 Task: In the Company kawasaki.co.jp, schedule a meeting with title: 'Introducing Our Products and Services ', Select date: '10 September, 2023', select start time: 10:00:AM. Add location on call (786) 555-4386 with meeting description: For further discussion on products, kindly join the meeting. Add attendees from company's contact and save.. Logged in from softage.10@softage.net
Action: Mouse moved to (77, 53)
Screenshot: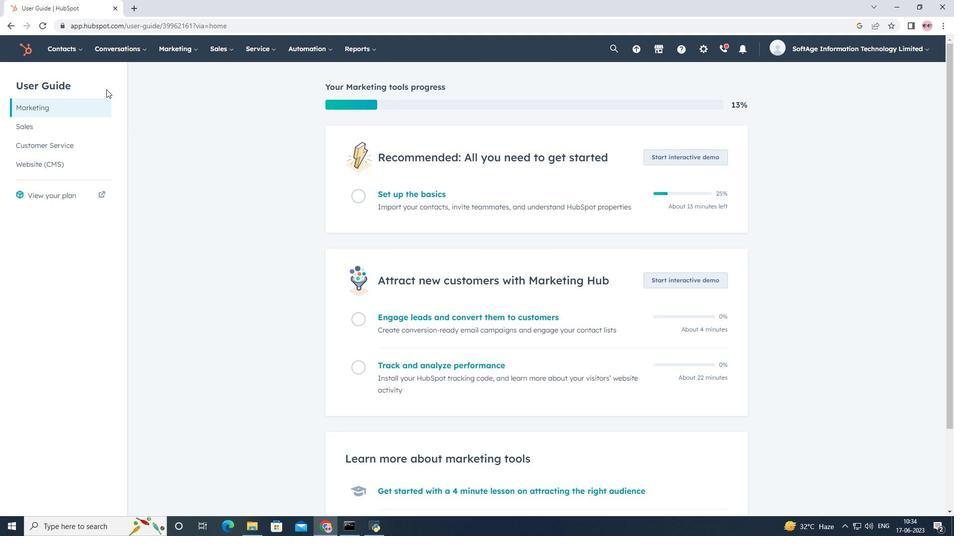 
Action: Mouse pressed left at (77, 53)
Screenshot: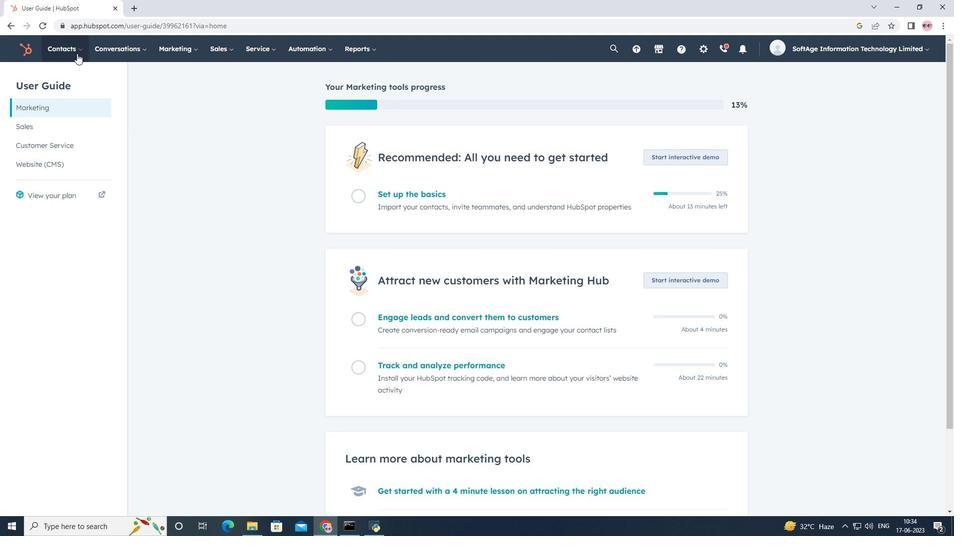 
Action: Mouse moved to (85, 99)
Screenshot: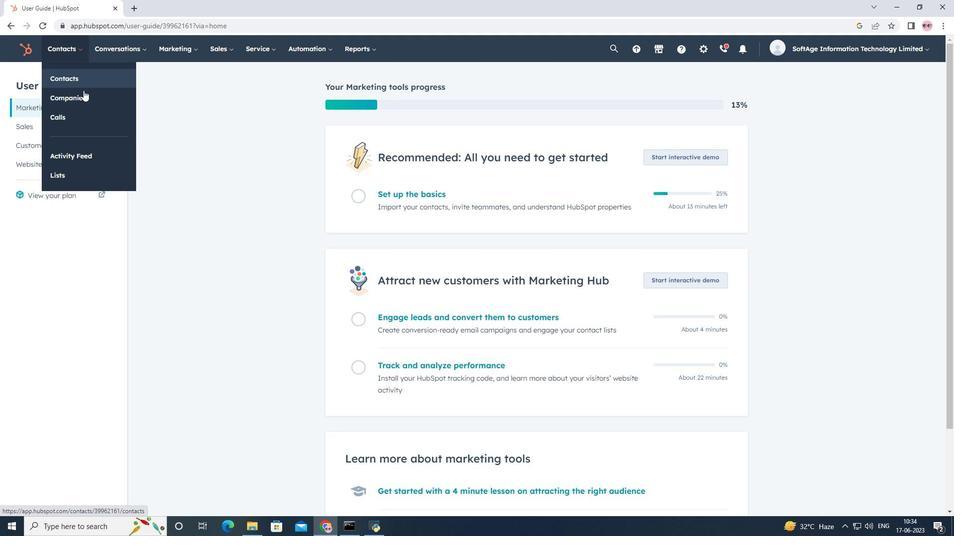 
Action: Mouse pressed left at (85, 99)
Screenshot: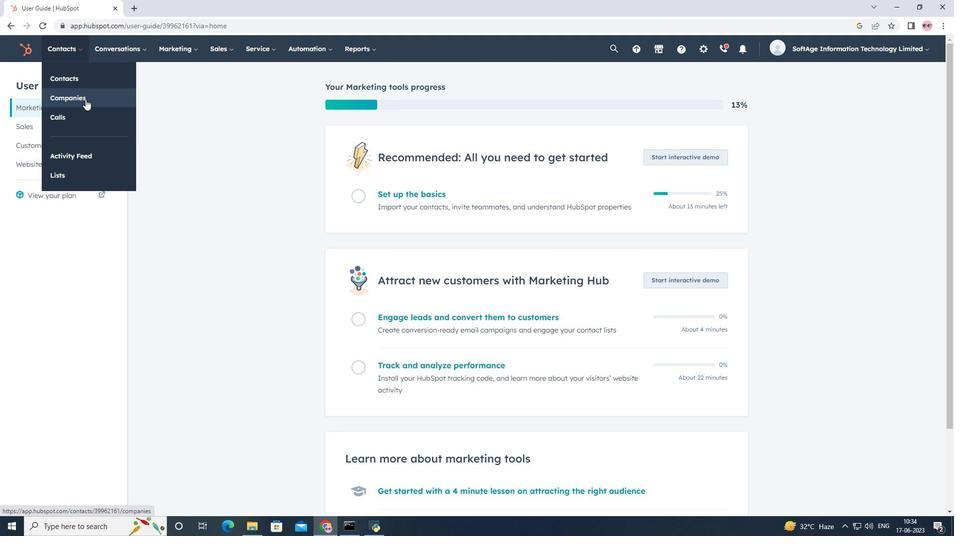 
Action: Mouse moved to (89, 164)
Screenshot: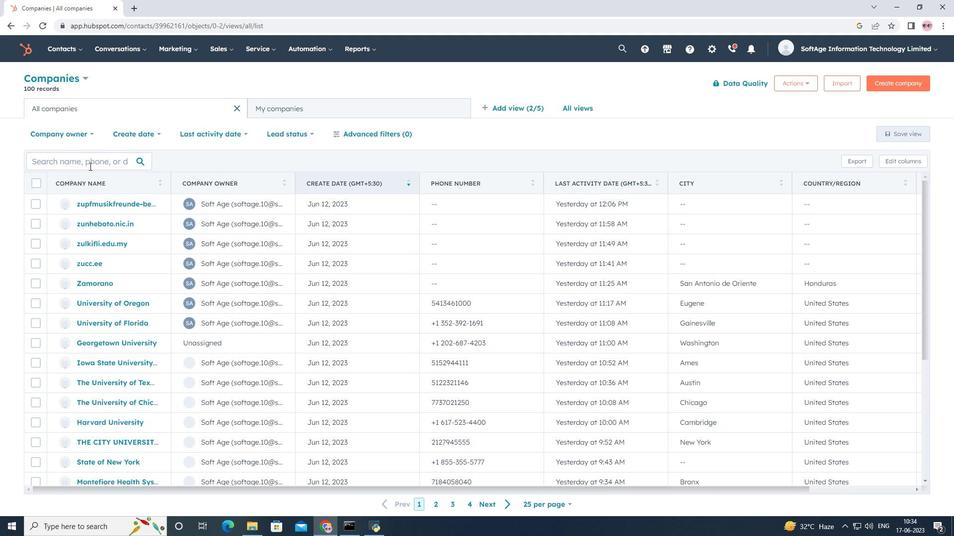
Action: Mouse pressed left at (89, 164)
Screenshot: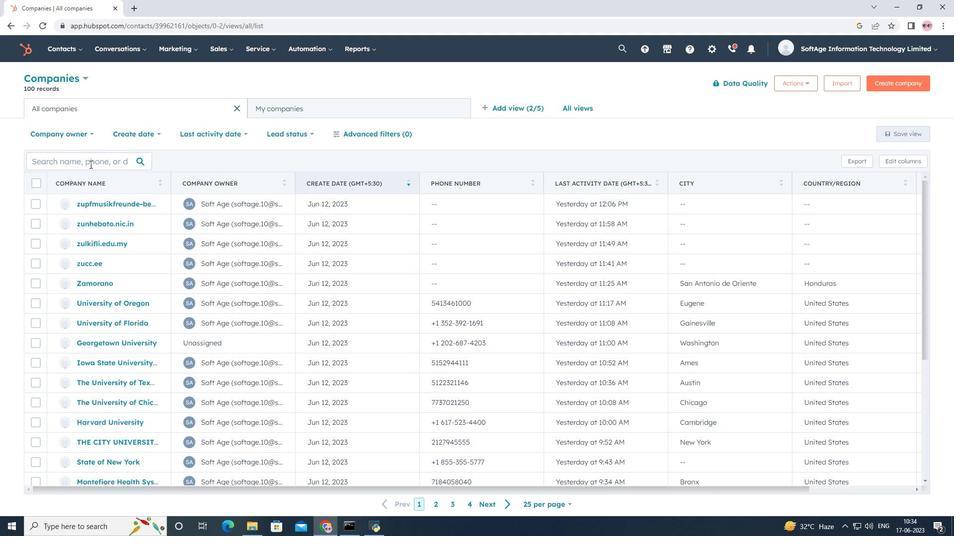 
Action: Key pressed <Key.shift>Kawasaki.co.jp
Screenshot: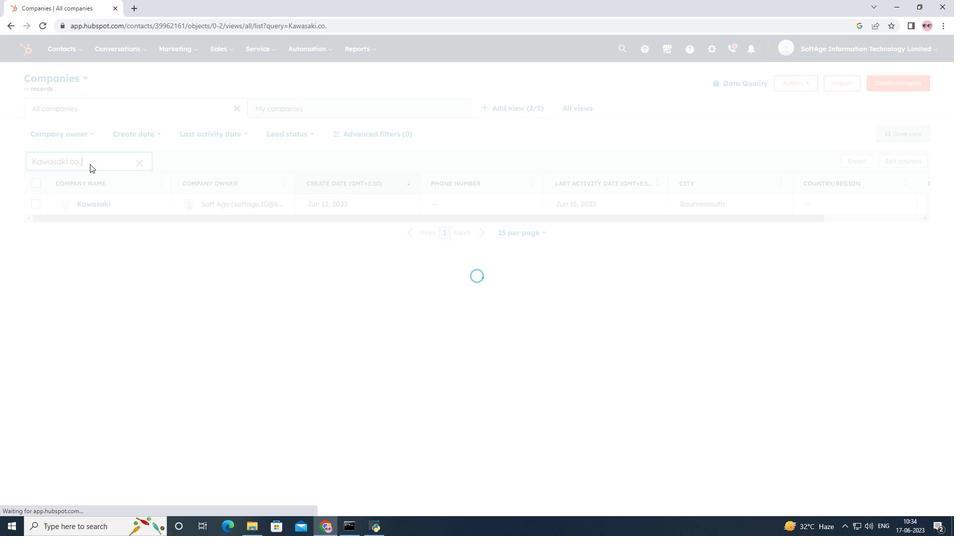 
Action: Mouse moved to (99, 203)
Screenshot: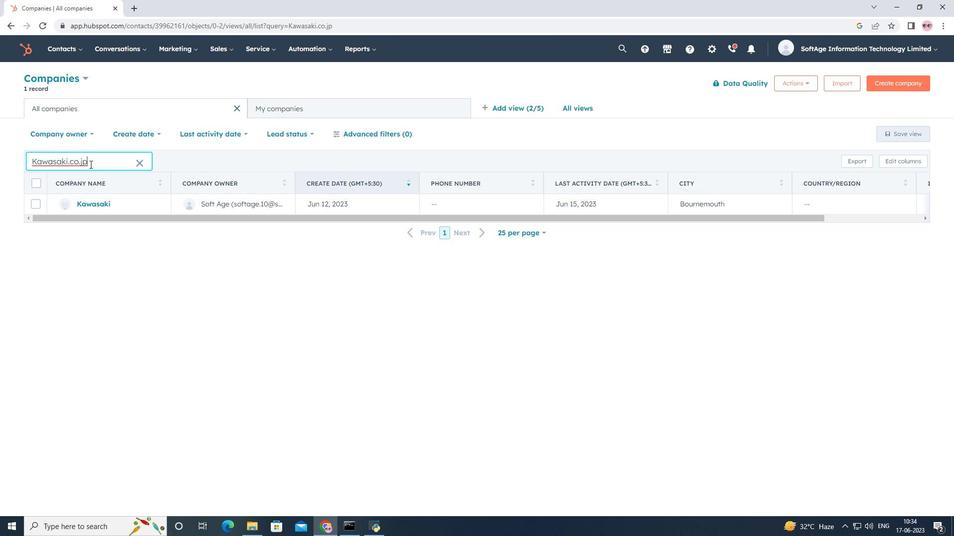 
Action: Mouse pressed left at (99, 203)
Screenshot: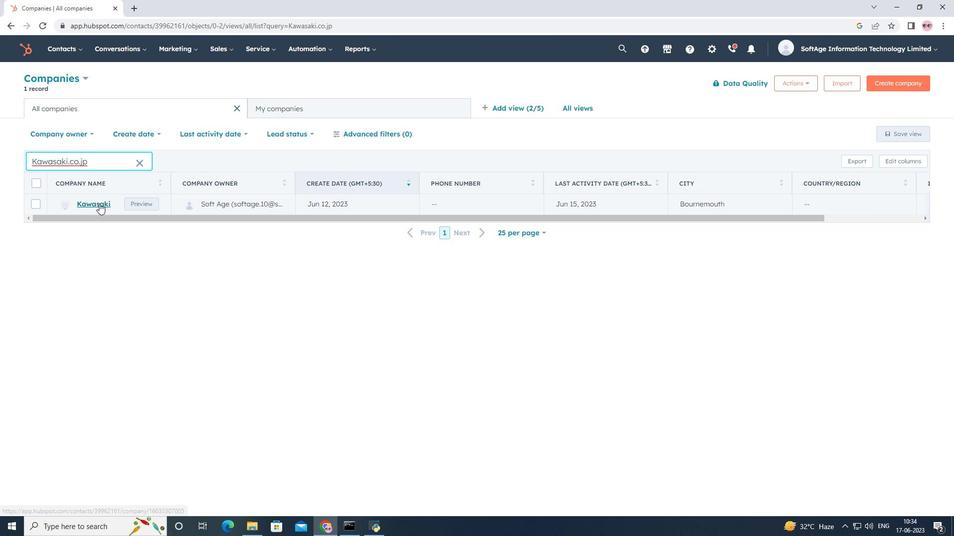 
Action: Mouse moved to (165, 158)
Screenshot: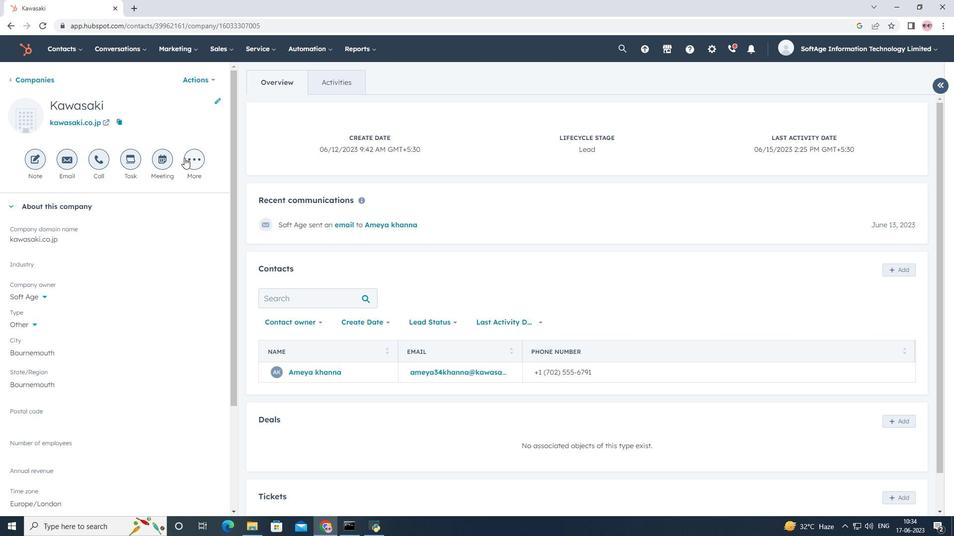 
Action: Mouse pressed left at (165, 158)
Screenshot: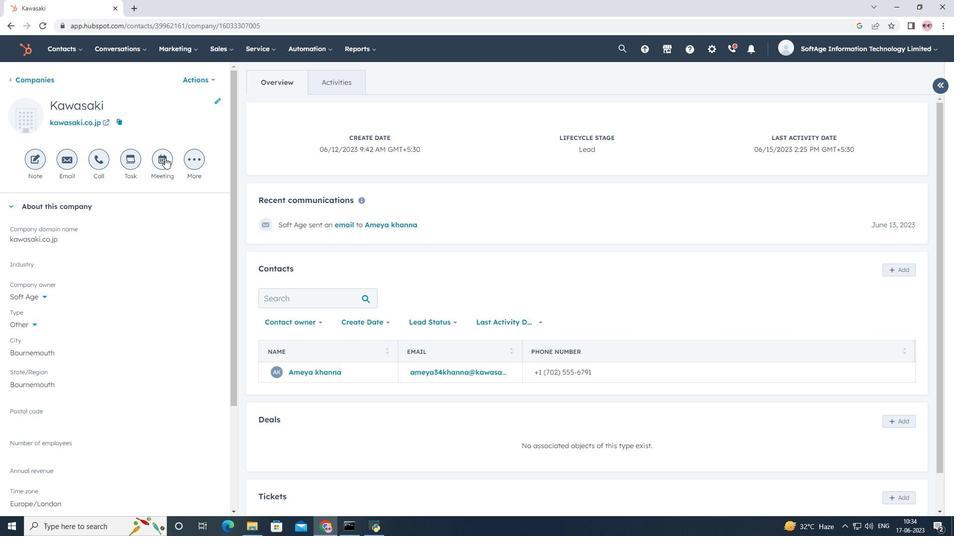 
Action: Mouse moved to (187, 160)
Screenshot: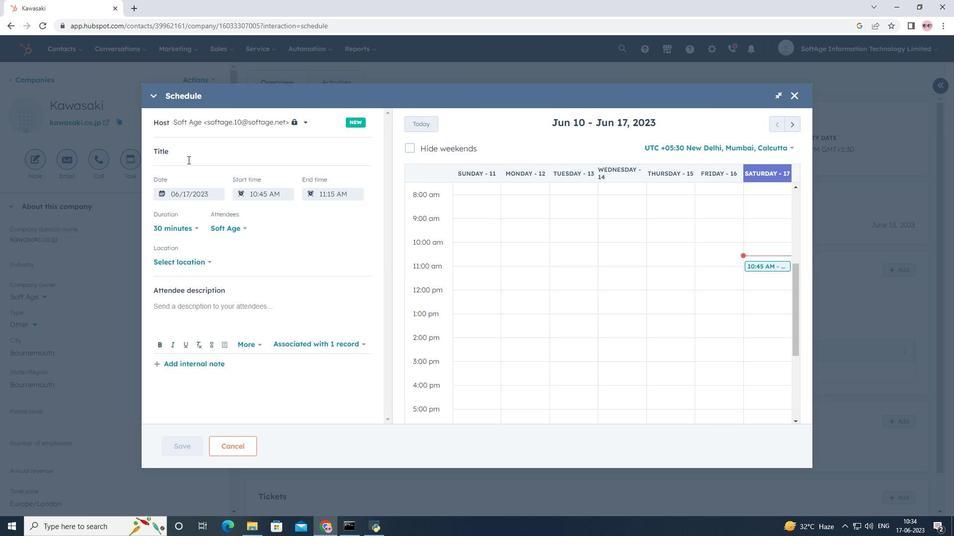 
Action: Mouse pressed left at (187, 160)
Screenshot: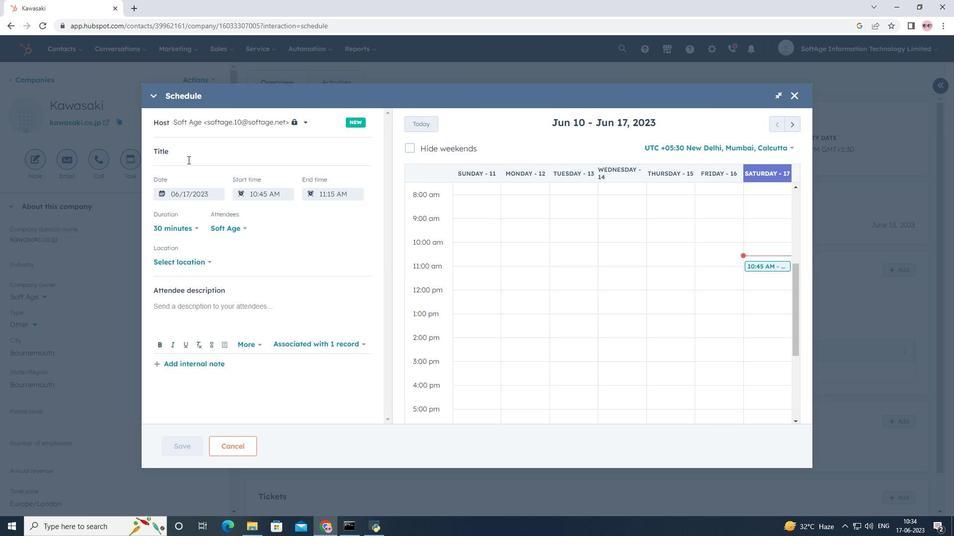 
Action: Key pressed <Key.shift>Introducing<Key.space><Key.shift>Our<Key.space><Key.shift>Products<Key.space>and<Key.space><Key.shift>Set<Key.backspace>rvices
Screenshot: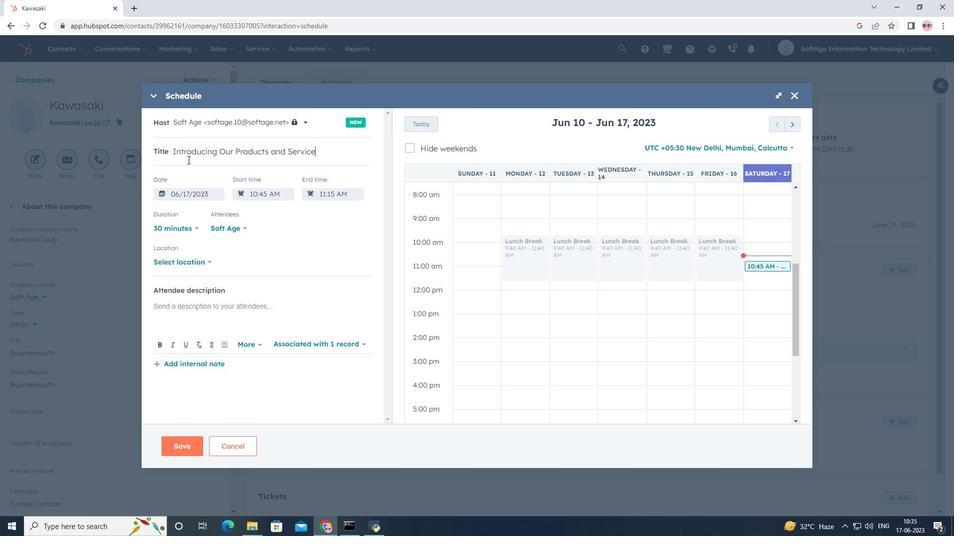
Action: Mouse moved to (794, 127)
Screenshot: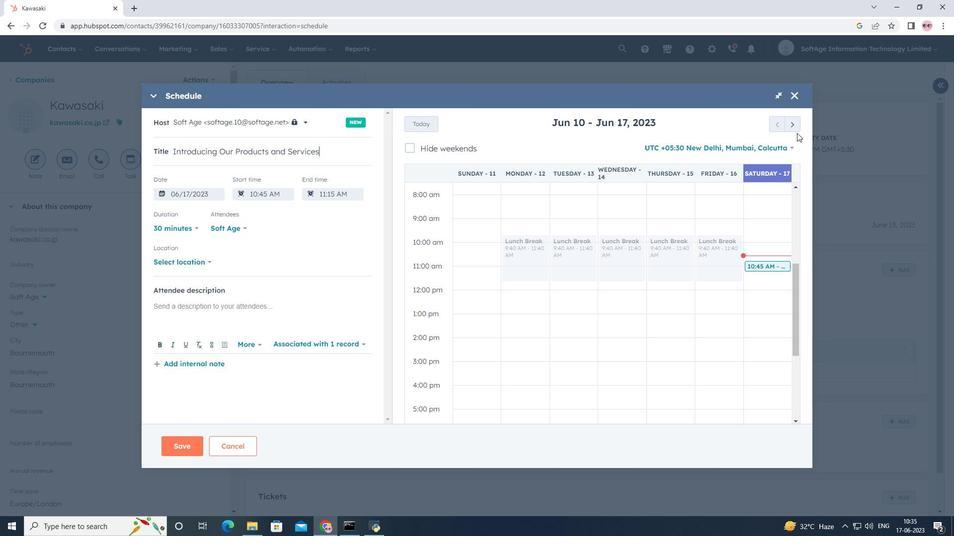 
Action: Mouse pressed left at (794, 127)
Screenshot: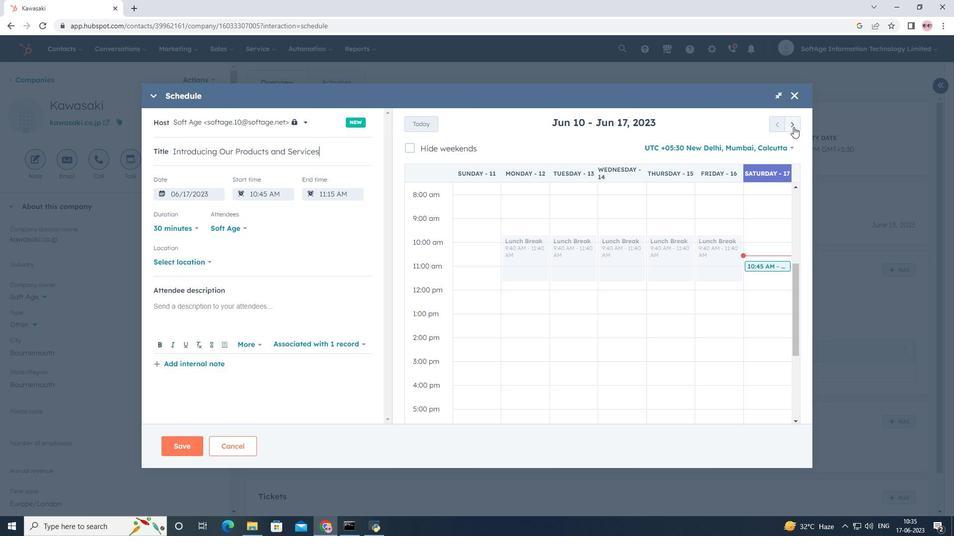 
Action: Mouse pressed left at (794, 127)
Screenshot: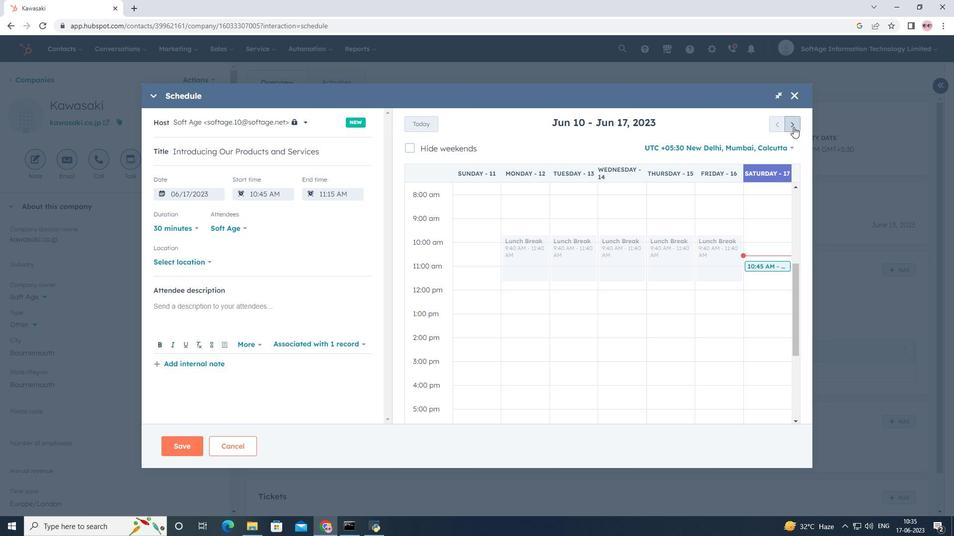 
Action: Mouse pressed left at (794, 127)
Screenshot: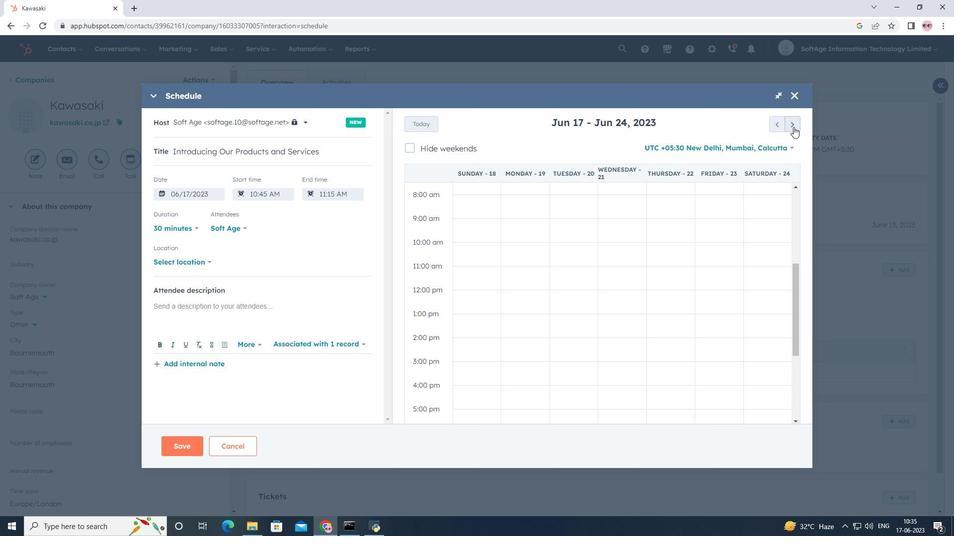 
Action: Mouse pressed left at (794, 127)
Screenshot: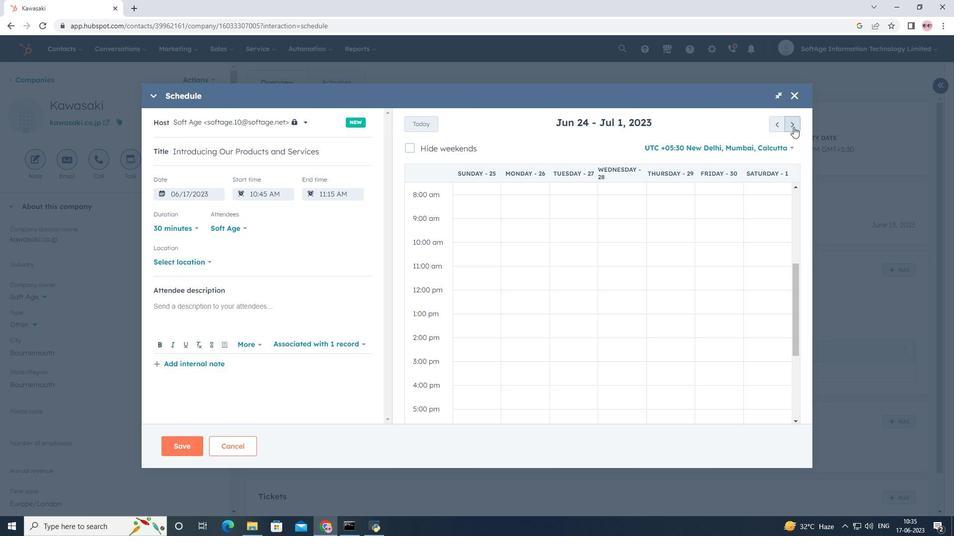 
Action: Mouse pressed left at (794, 127)
Screenshot: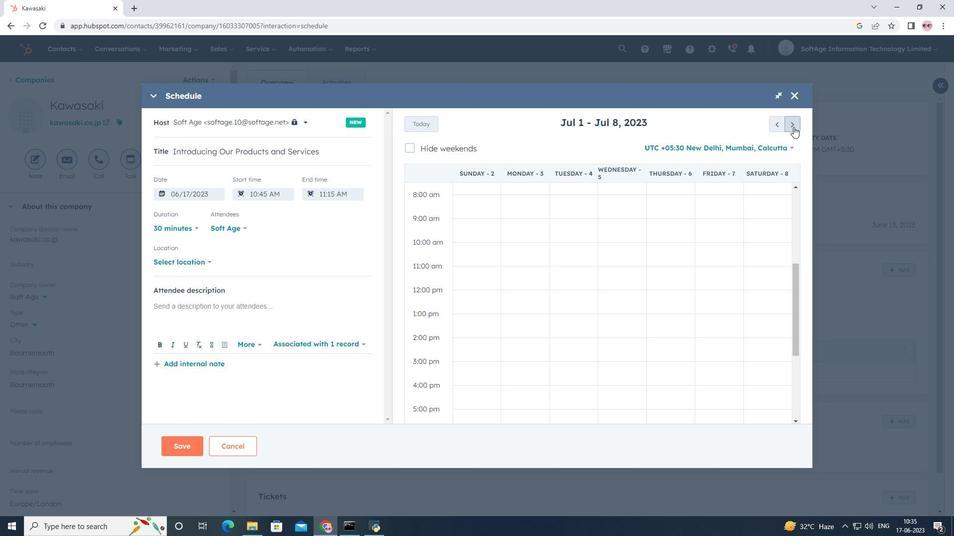 
Action: Mouse pressed left at (794, 127)
Screenshot: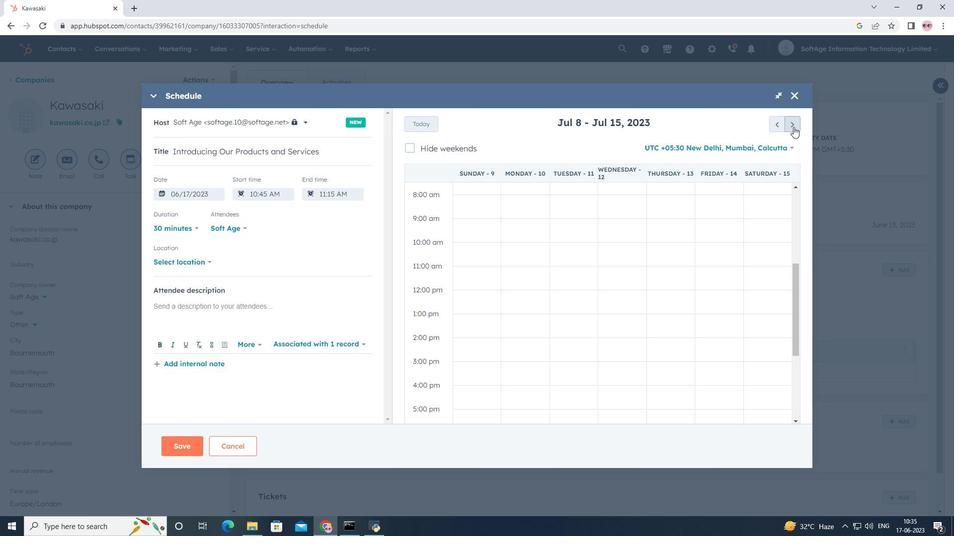 
Action: Mouse pressed left at (794, 127)
Screenshot: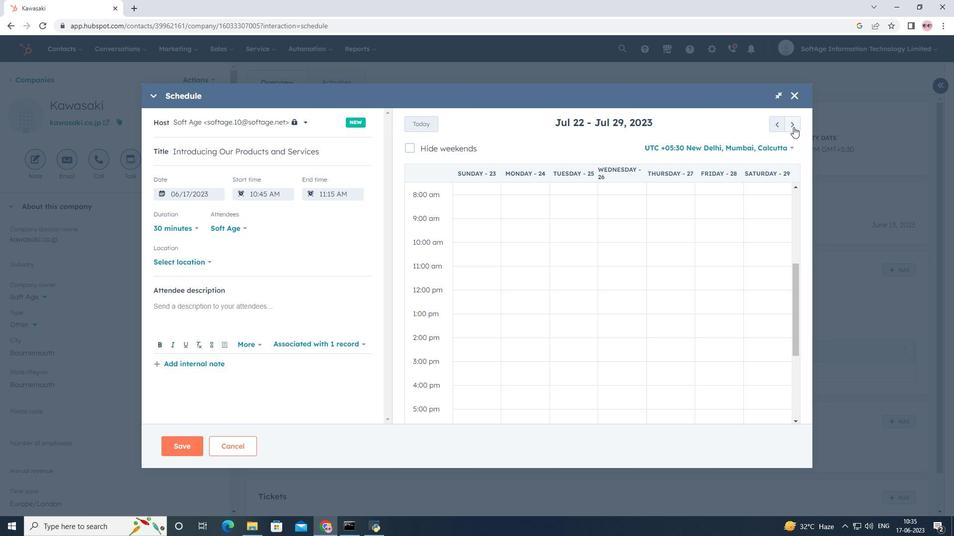 
Action: Mouse pressed left at (794, 127)
Screenshot: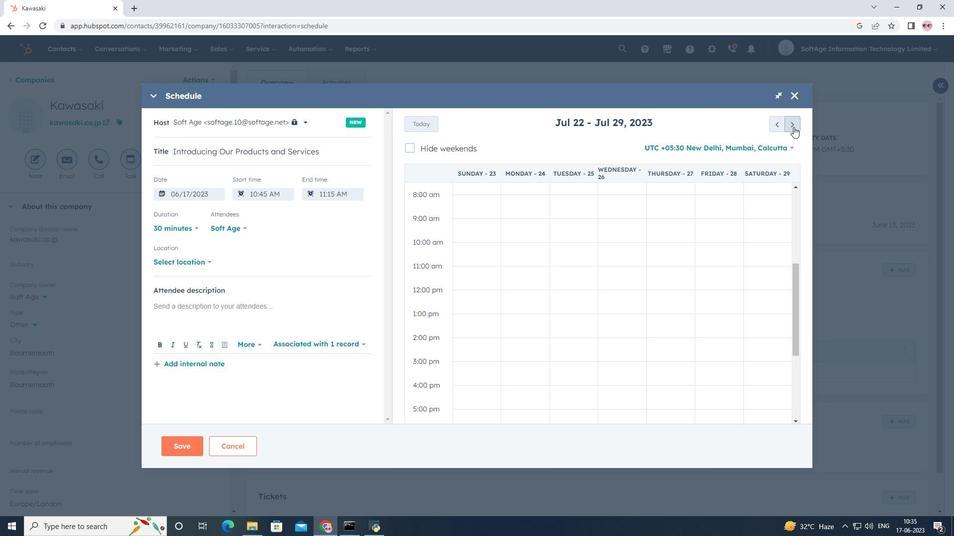 
Action: Mouse pressed left at (794, 127)
Screenshot: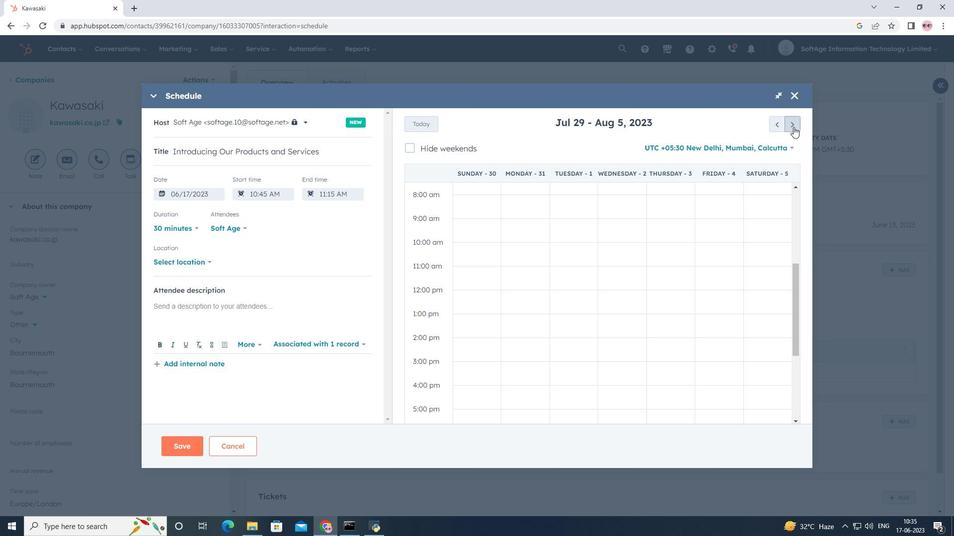 
Action: Mouse pressed left at (794, 127)
Screenshot: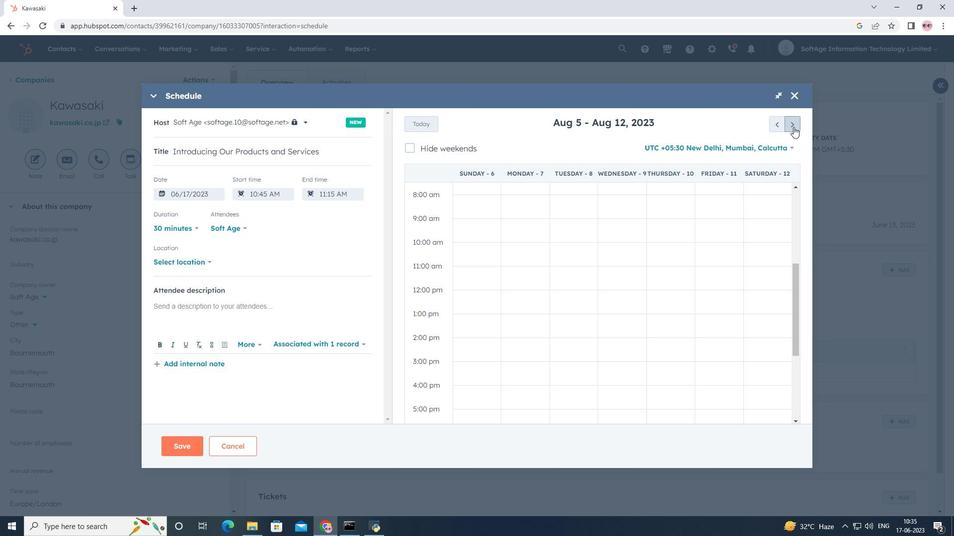 
Action: Mouse pressed left at (794, 127)
Screenshot: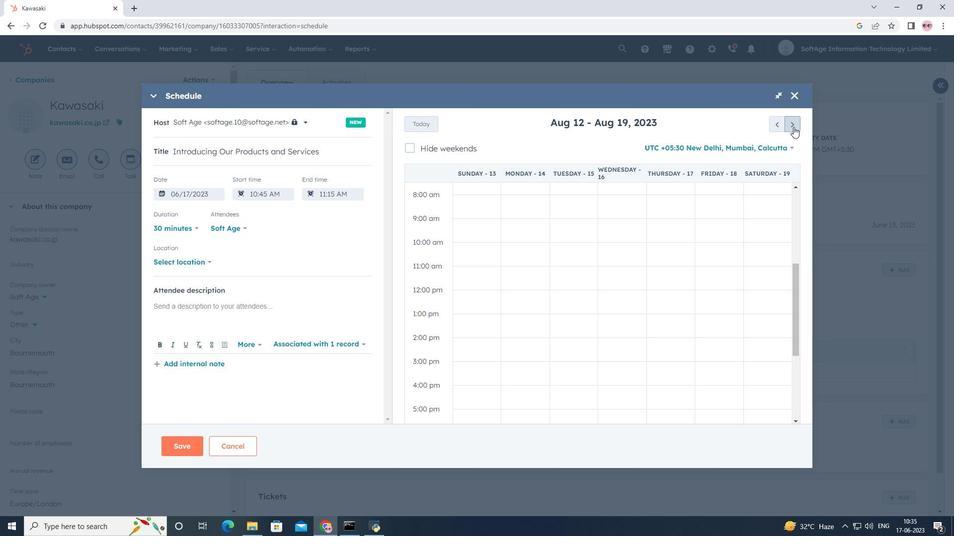 
Action: Mouse pressed left at (794, 127)
Screenshot: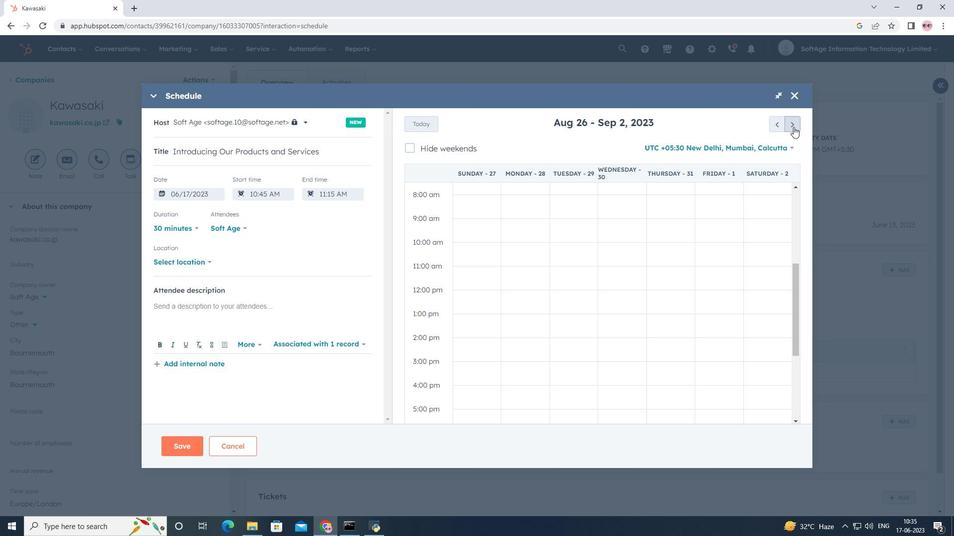 
Action: Mouse pressed left at (794, 127)
Screenshot: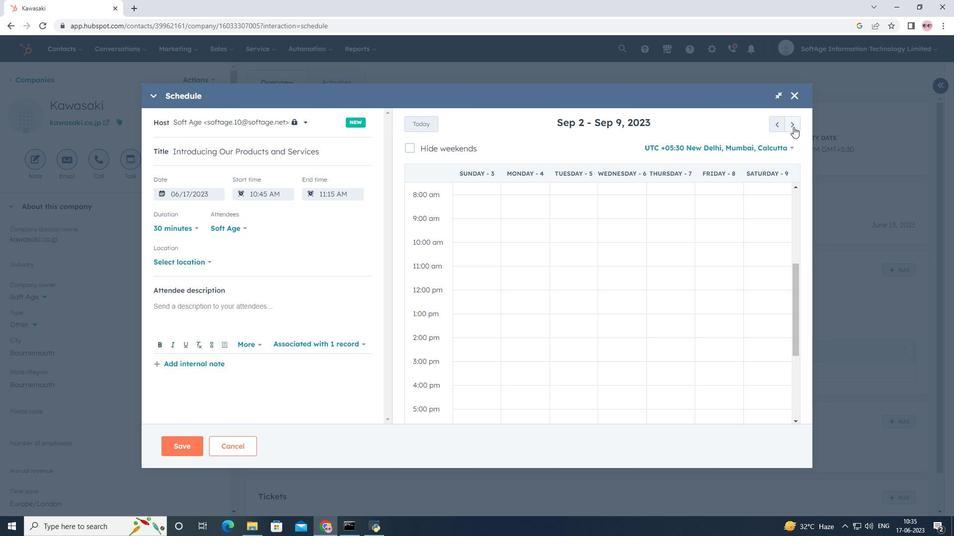 
Action: Mouse moved to (466, 252)
Screenshot: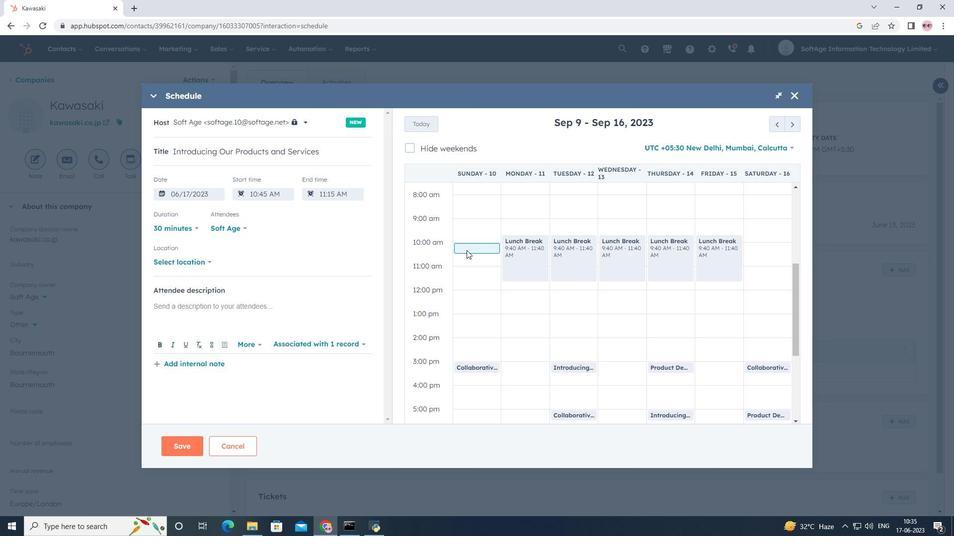 
Action: Mouse pressed left at (466, 252)
Screenshot: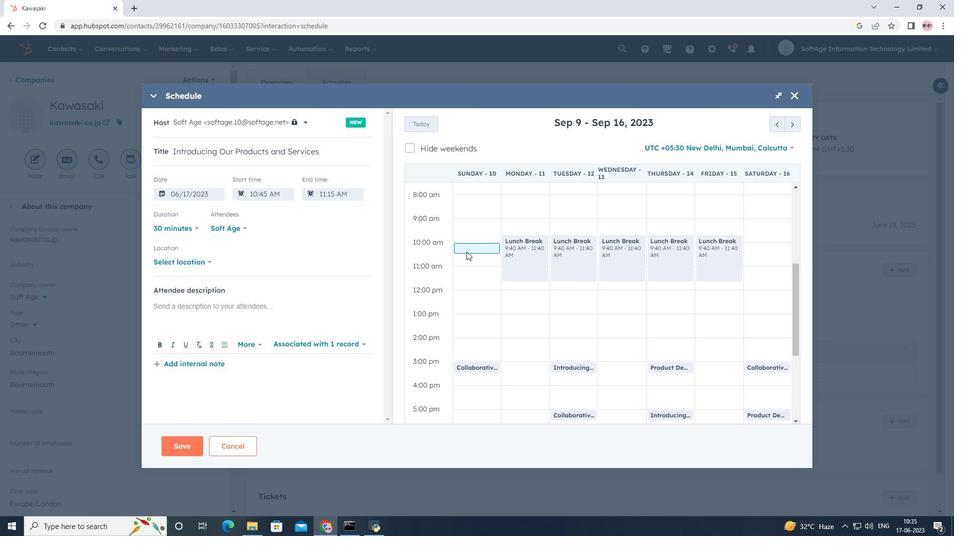 
Action: Mouse moved to (190, 264)
Screenshot: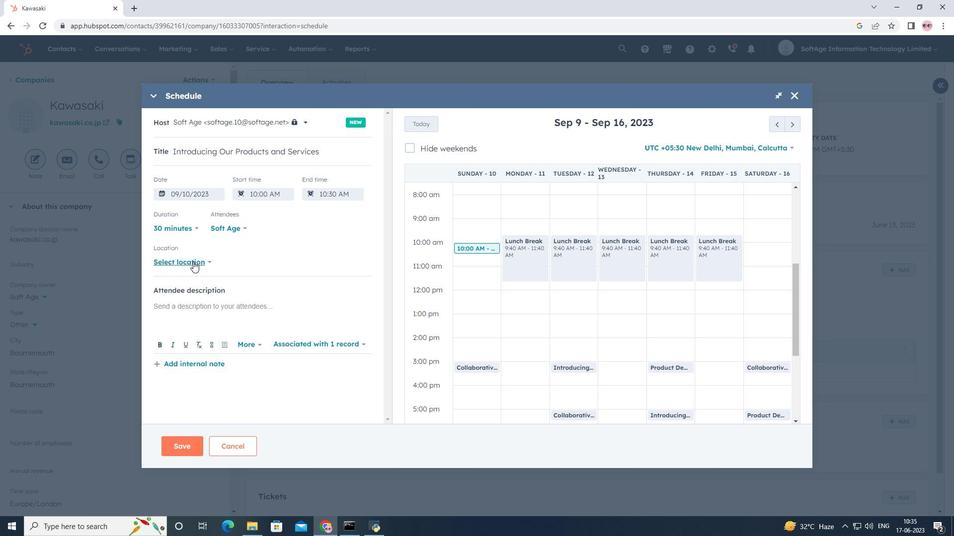 
Action: Mouse pressed left at (190, 264)
Screenshot: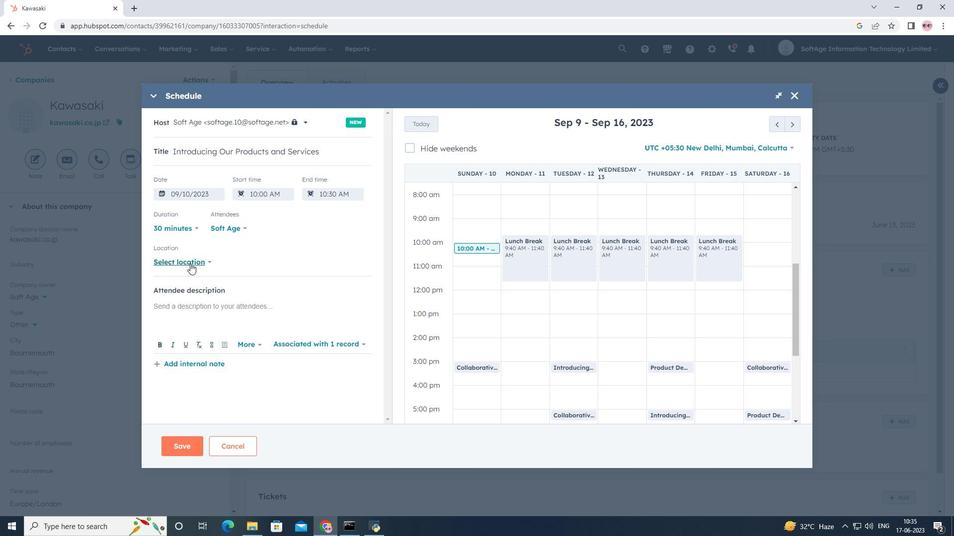 
Action: Mouse moved to (271, 236)
Screenshot: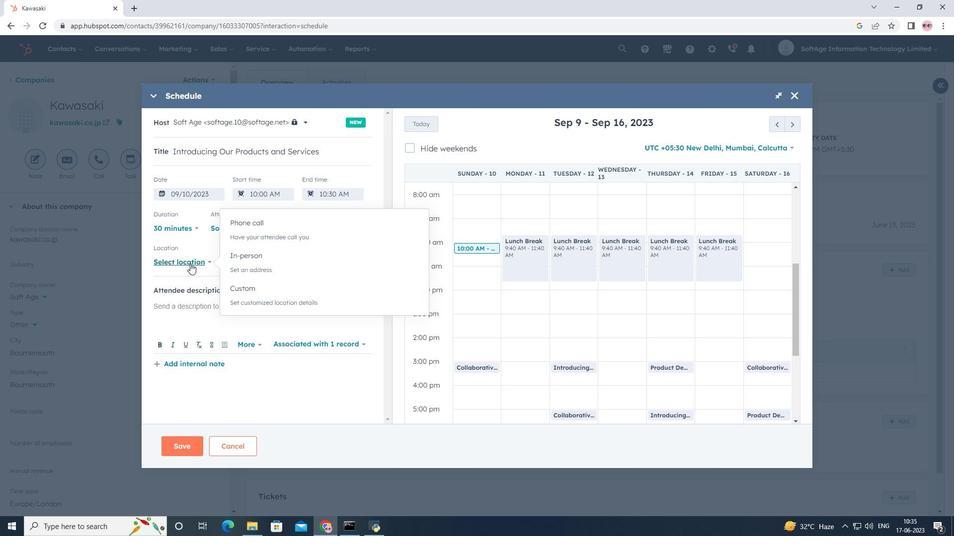 
Action: Mouse pressed left at (271, 236)
Screenshot: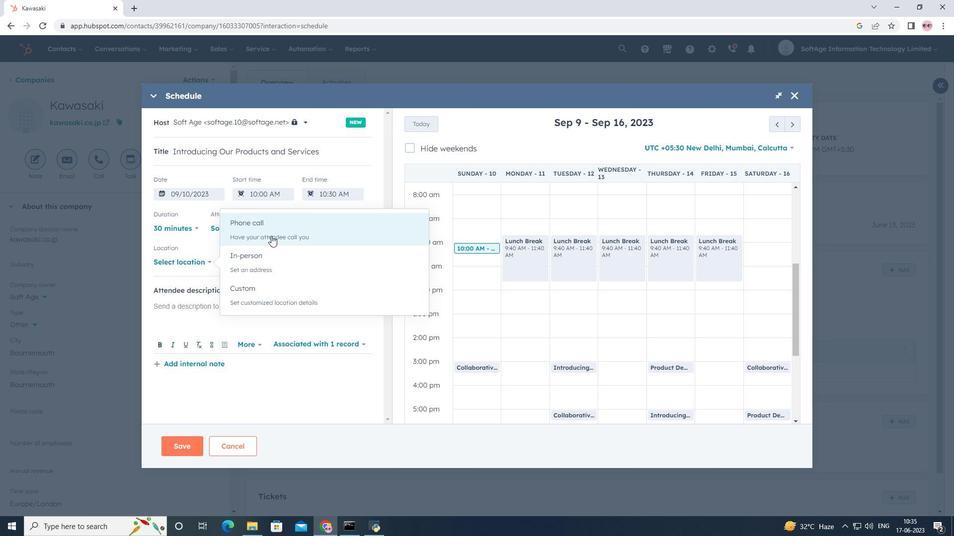 
Action: Mouse moved to (254, 261)
Screenshot: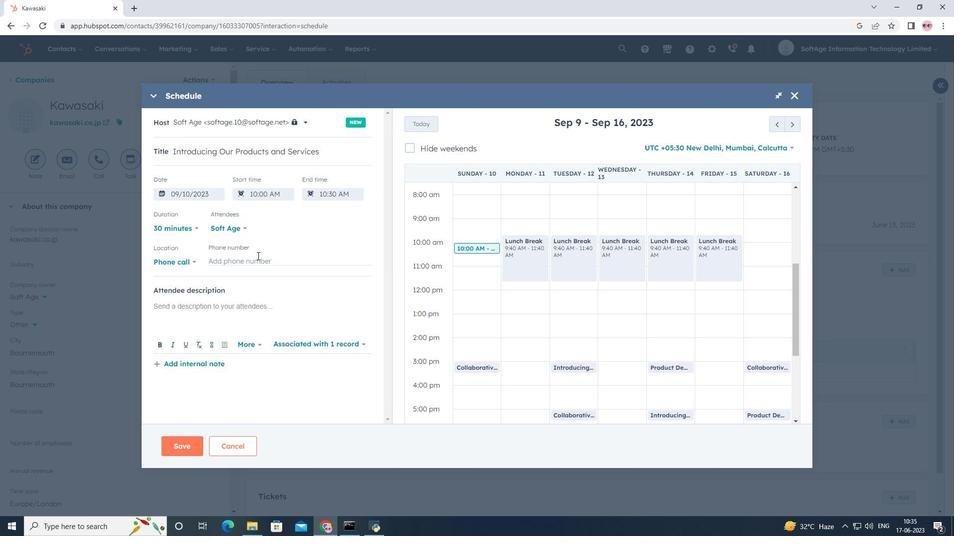 
Action: Mouse pressed left at (254, 261)
Screenshot: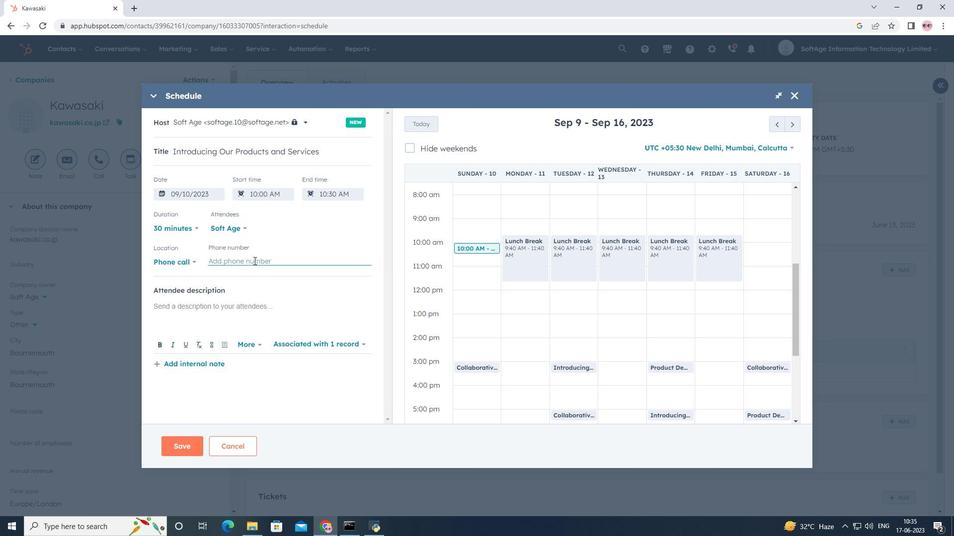 
Action: Key pressed <Key.shift><Key.shift>(786<Key.shift><Key.shift><Key.shift><Key.shift>)<Key.space>555-4386
Screenshot: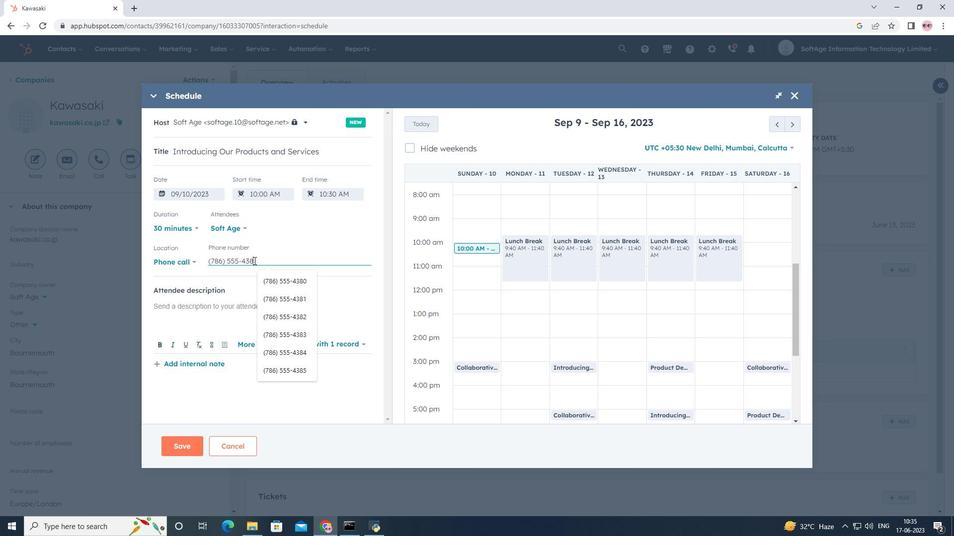 
Action: Mouse moved to (259, 302)
Screenshot: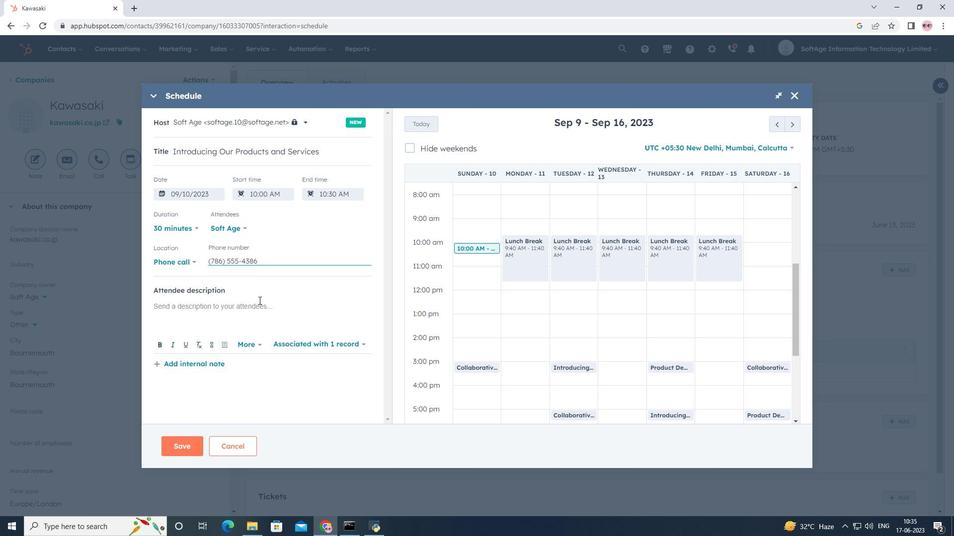 
Action: Mouse pressed left at (259, 302)
Screenshot: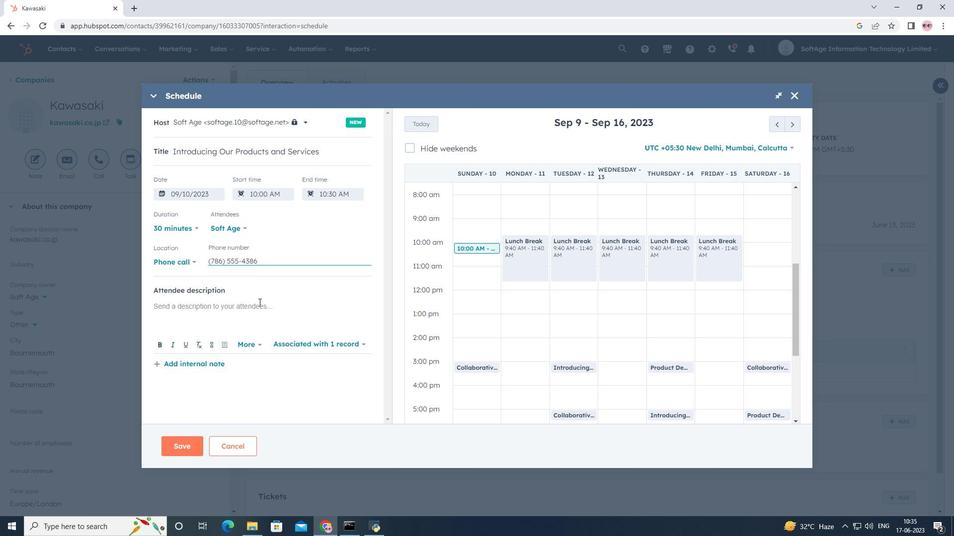 
Action: Key pressed <Key.shift><Key.shift><Key.shift><Key.shift><Key.shift><Key.shift><Key.shift><Key.shift>Foe<Key.backspace>r<Key.space>further<Key.space>discussion<Key.space>on<Key.space>products<Key.space><Key.backspace>,<Key.space>kindly<Key.space>join<Key.space>the<Key.space>meeting.
Screenshot: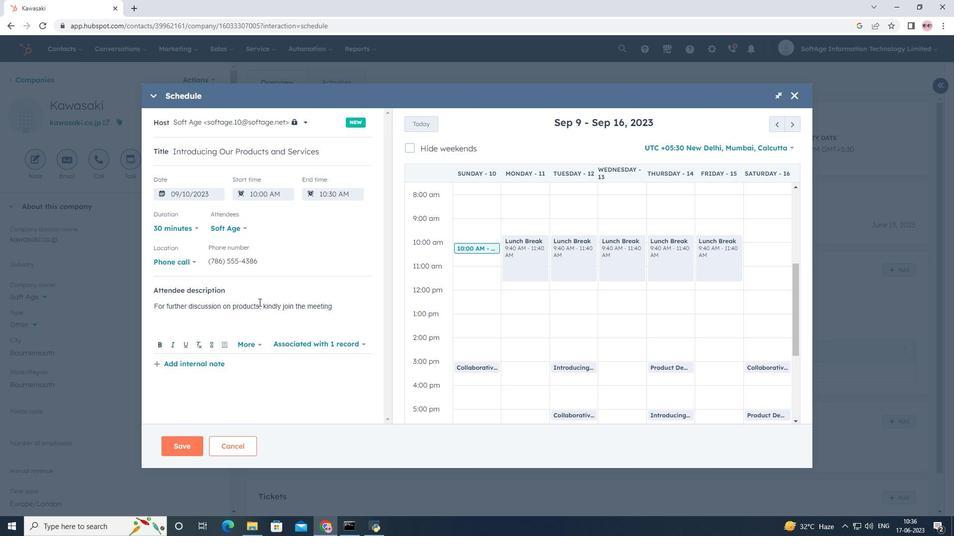 
Action: Mouse moved to (295, 343)
Screenshot: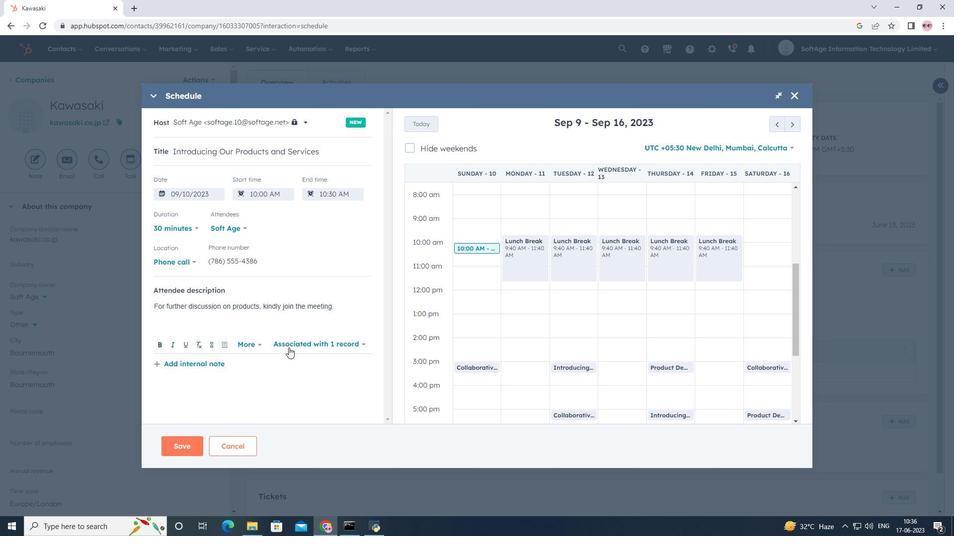
Action: Mouse pressed left at (295, 343)
Screenshot: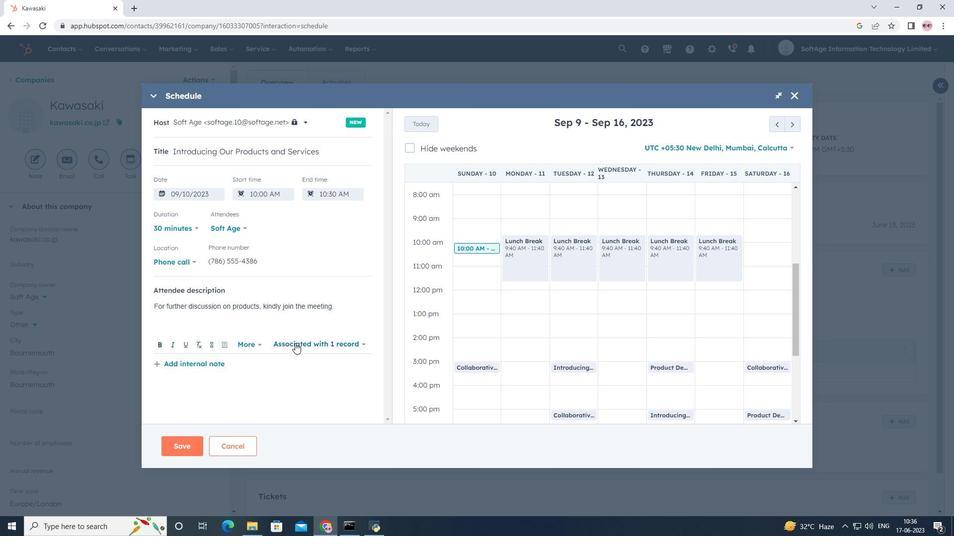 
Action: Mouse moved to (319, 280)
Screenshot: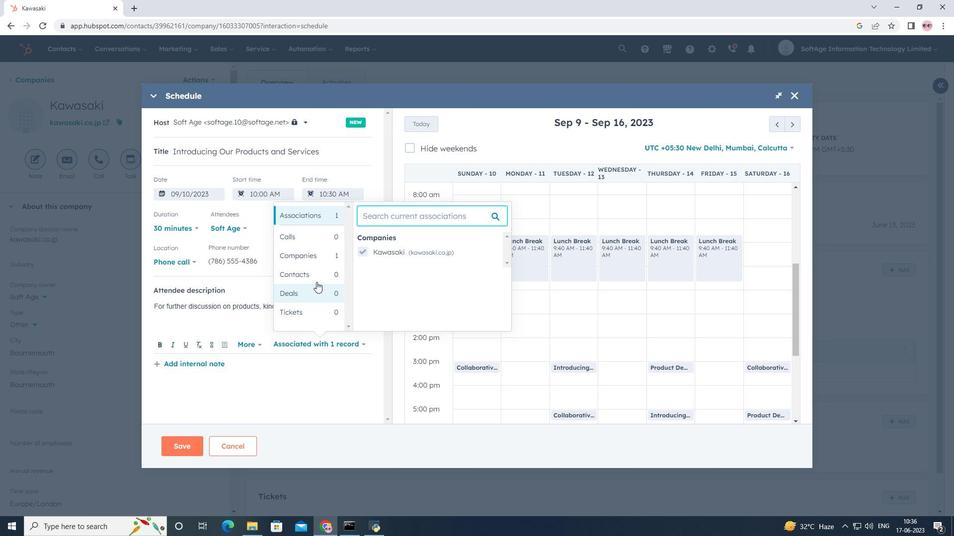
Action: Mouse pressed left at (319, 280)
Screenshot: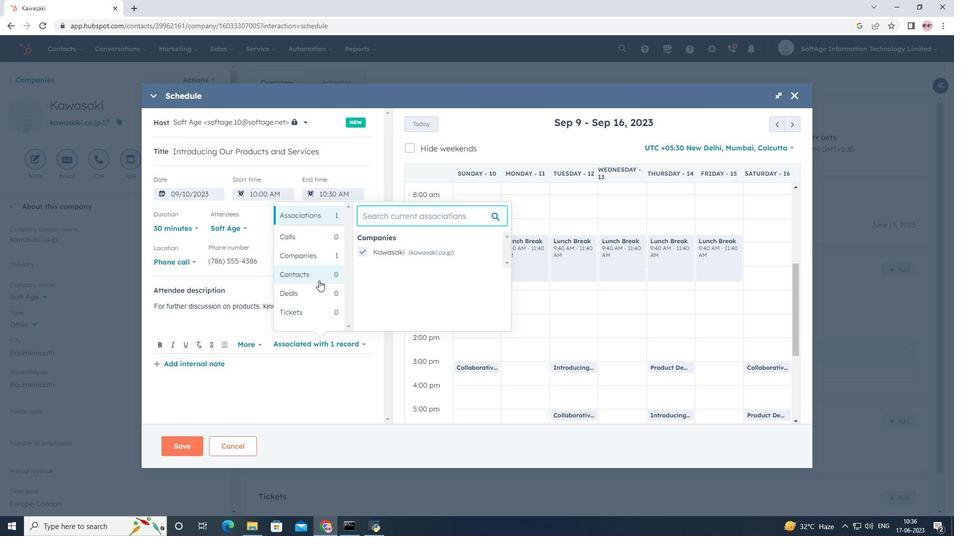 
Action: Mouse moved to (364, 241)
Screenshot: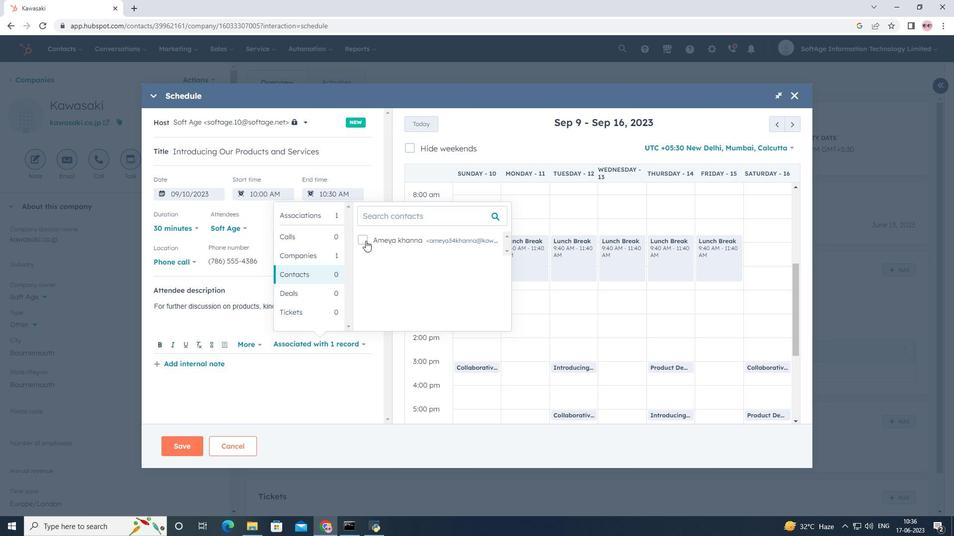 
Action: Mouse pressed left at (364, 241)
Screenshot: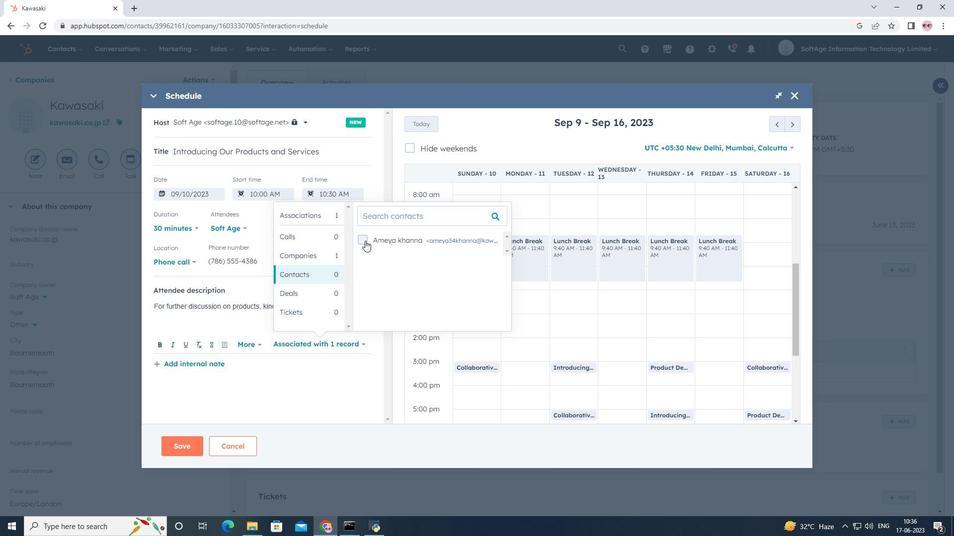 
Action: Mouse moved to (343, 376)
Screenshot: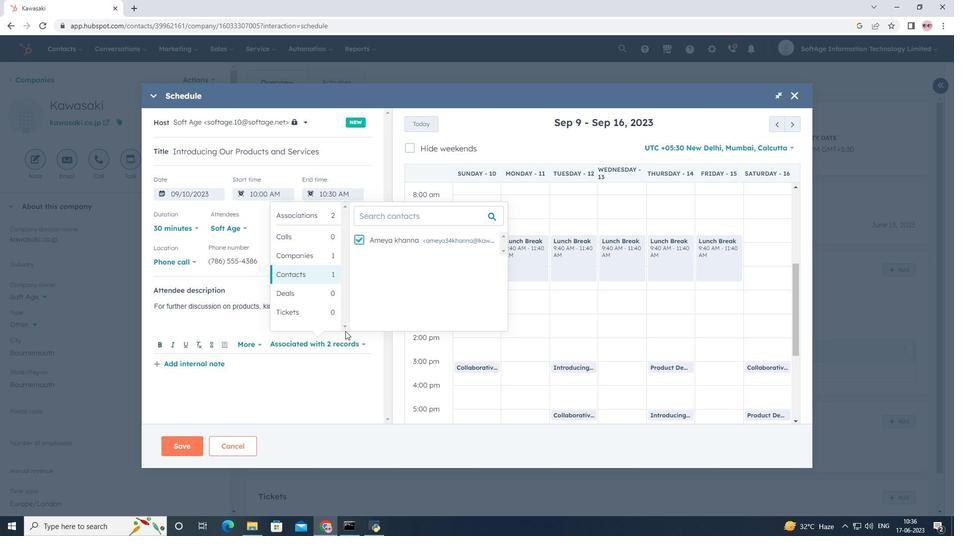 
Action: Mouse pressed left at (343, 376)
Screenshot: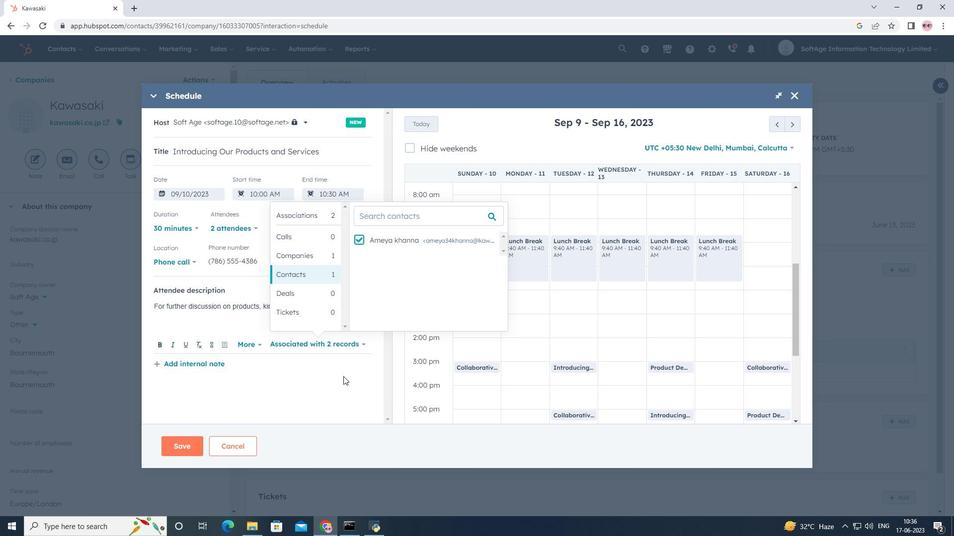 
Action: Mouse moved to (183, 447)
Screenshot: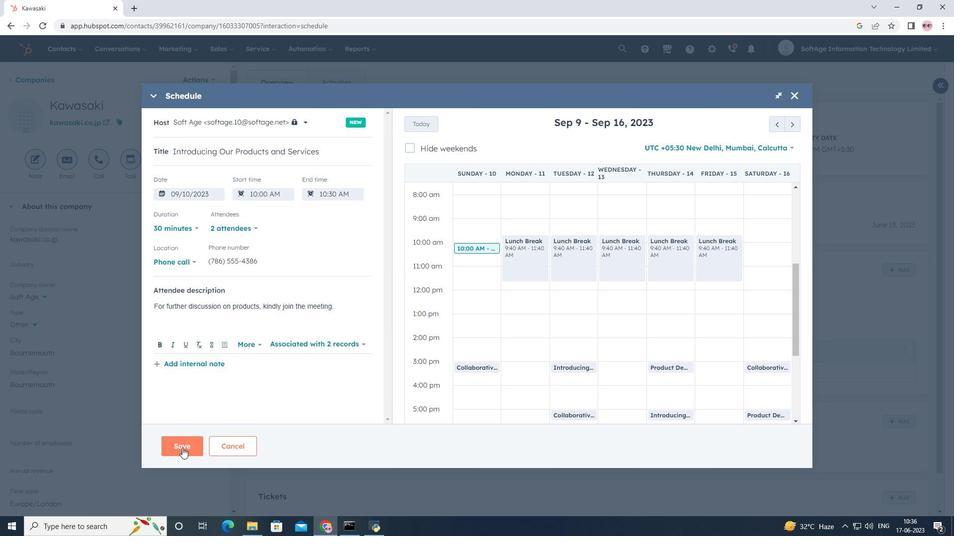 
Action: Mouse pressed left at (183, 447)
Screenshot: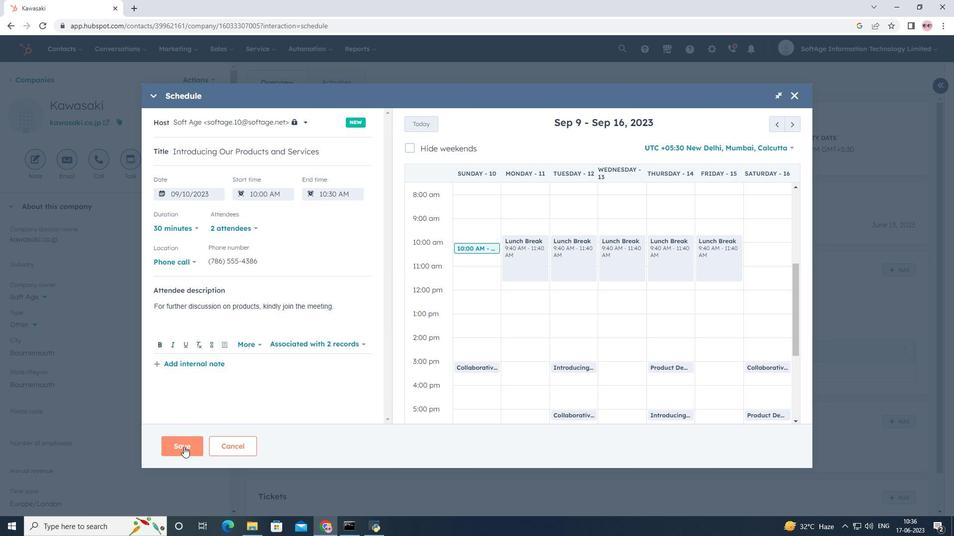
Action: Mouse moved to (284, 407)
Screenshot: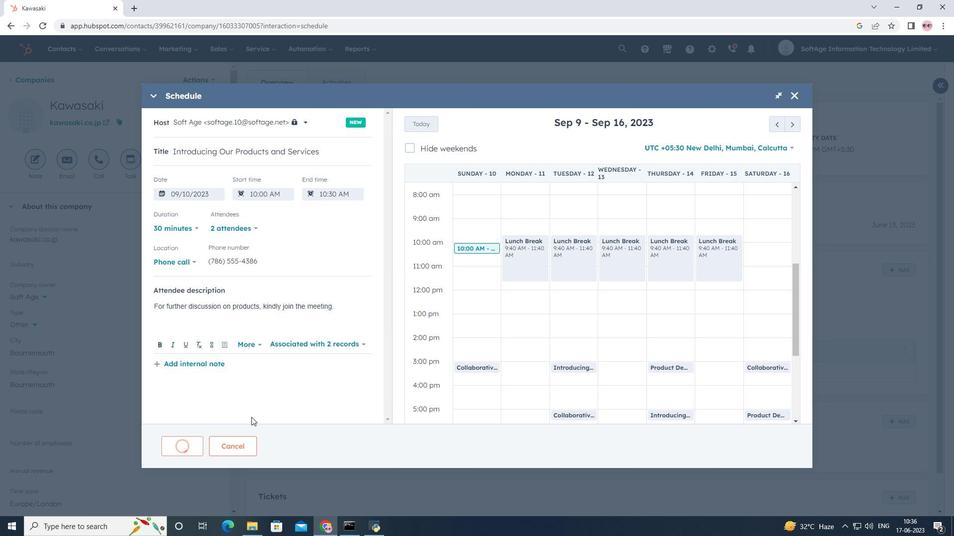 
